 Task: Create List User Testing in Board Sales Forecasting Software to Workspace Administrative Assistance. Create List A/B Testing in Board Sales Performance Analysis to Workspace Administrative Assistance. Create List Multivariate Testing in Board Business Model Revenue Streams Analysis and Optimization to Workspace Administrative Assistance
Action: Mouse moved to (235, 173)
Screenshot: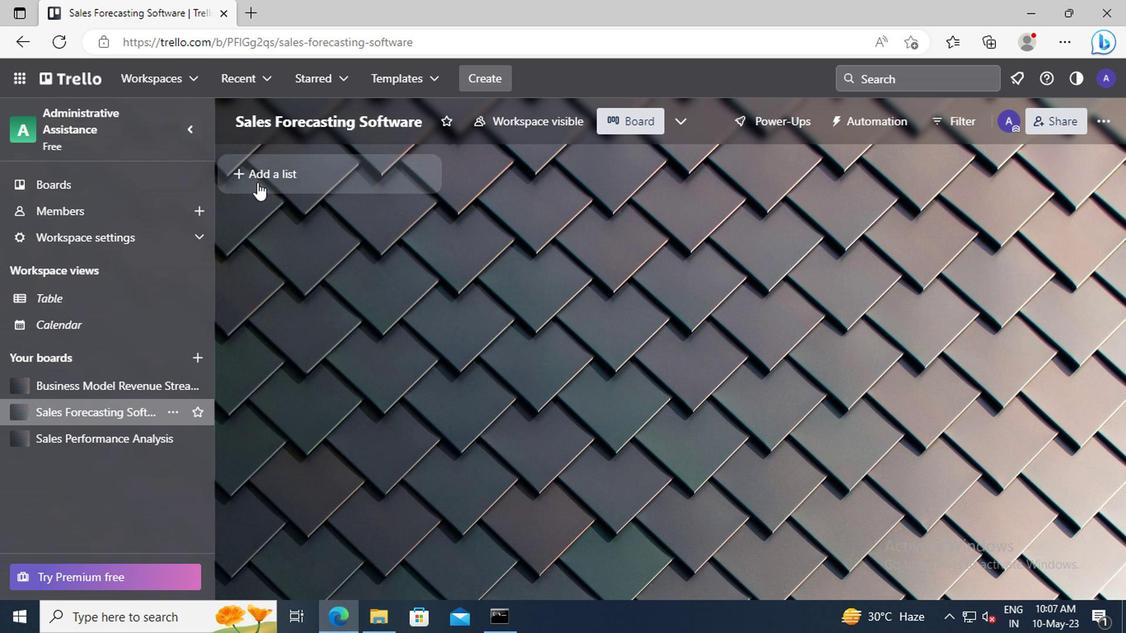 
Action: Mouse pressed left at (235, 173)
Screenshot: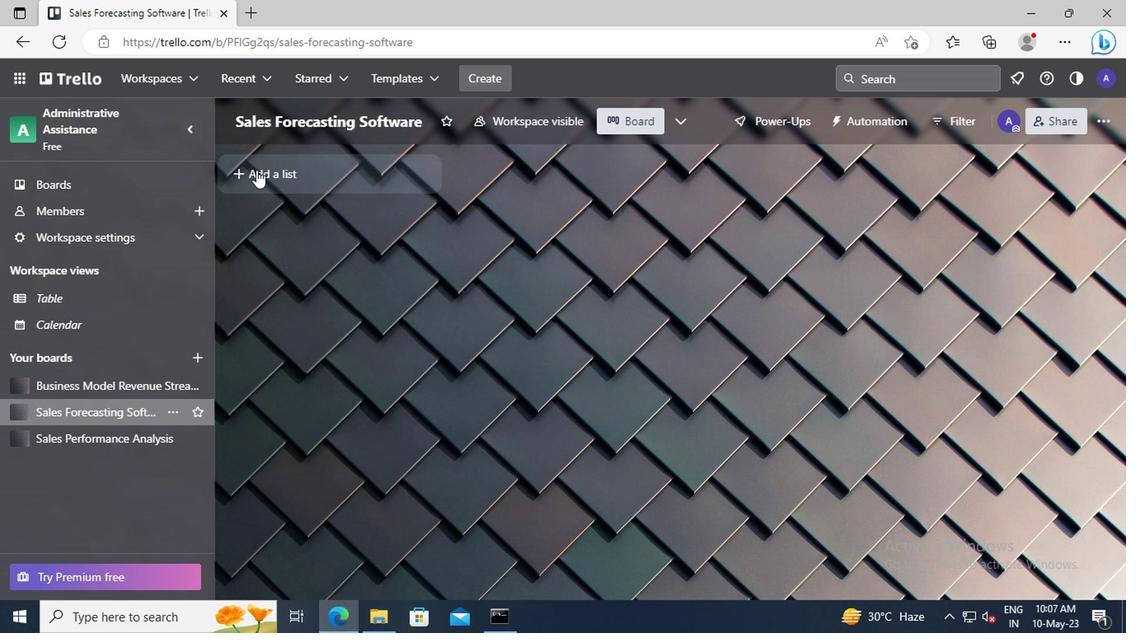 
Action: Key pressed <Key.shift>USER<Key.space><Key.shift>TESTING
Screenshot: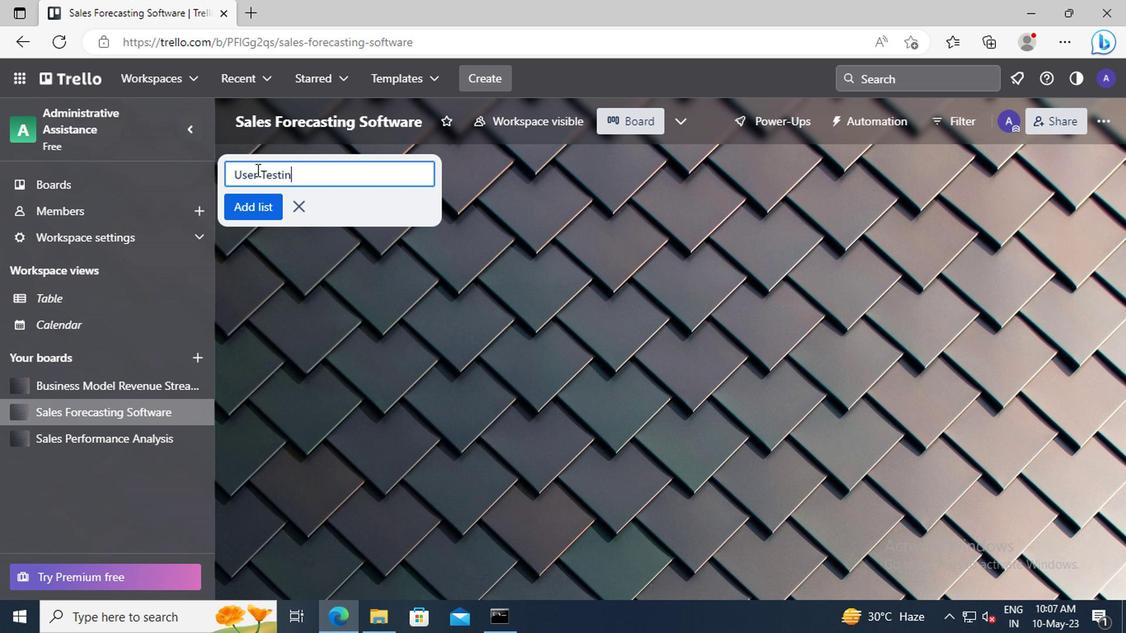 
Action: Mouse moved to (238, 201)
Screenshot: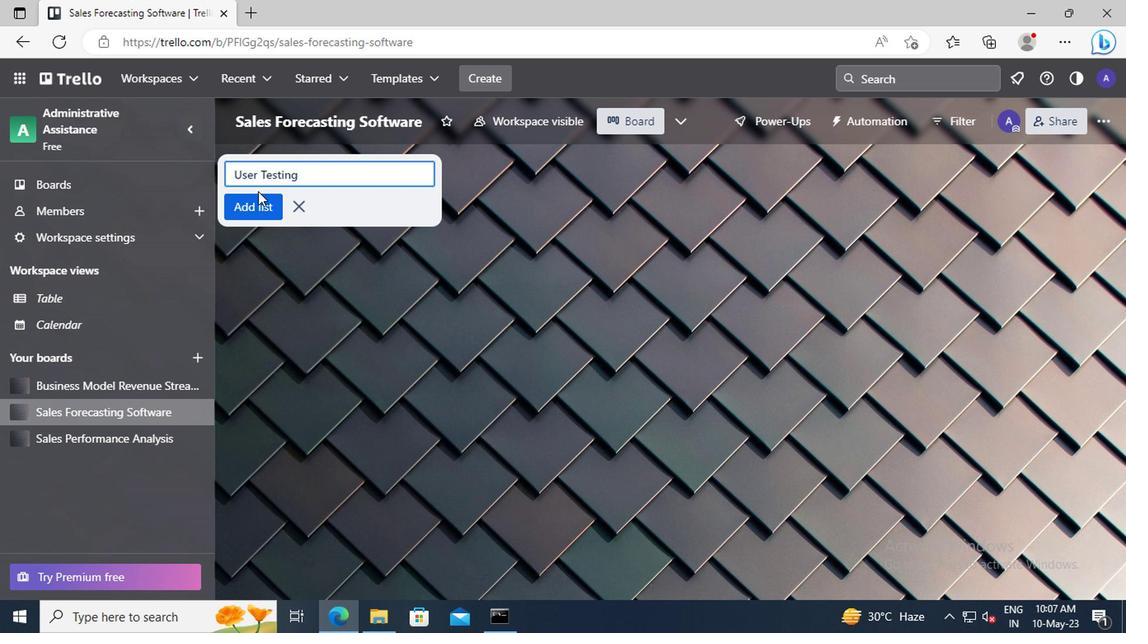 
Action: Mouse pressed left at (238, 201)
Screenshot: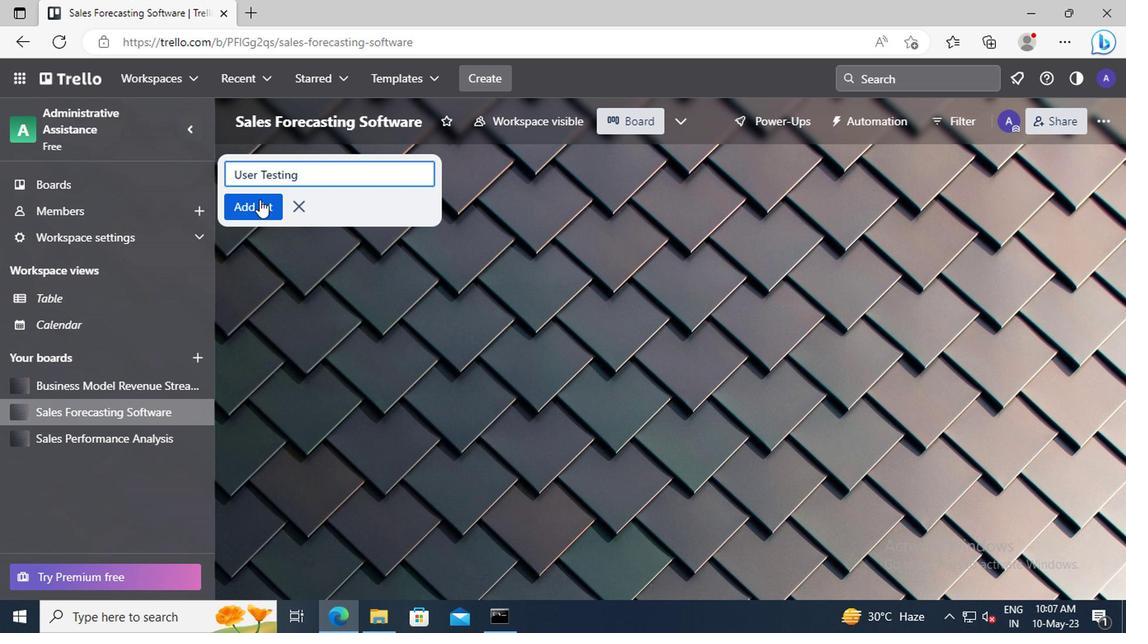 
Action: Mouse moved to (136, 364)
Screenshot: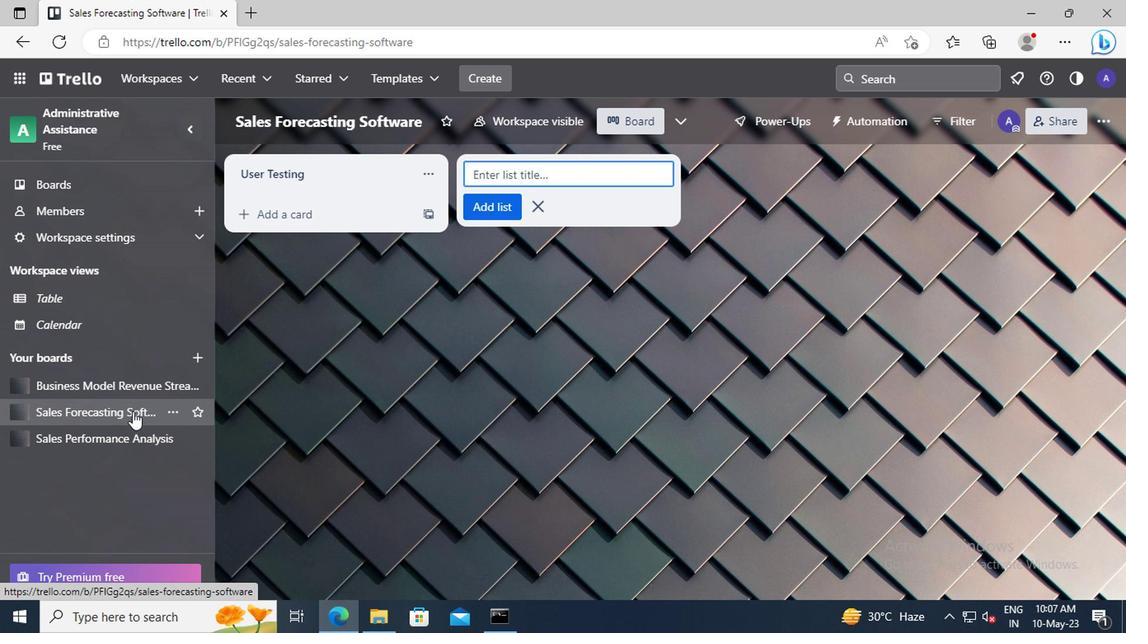 
Action: Mouse pressed left at (136, 364)
Screenshot: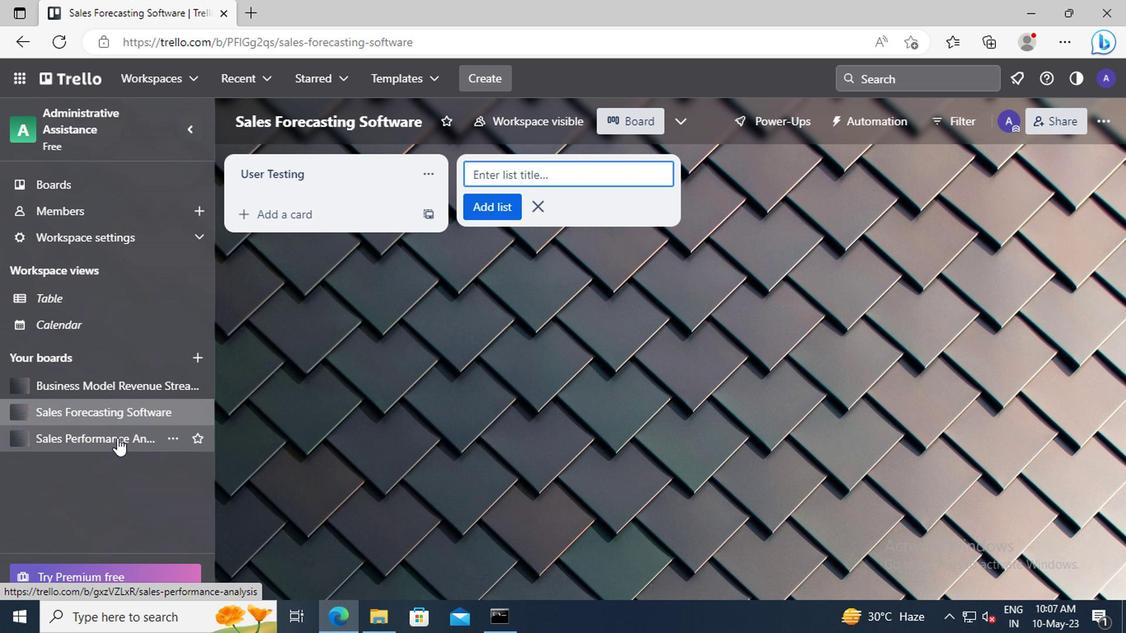
Action: Mouse moved to (241, 175)
Screenshot: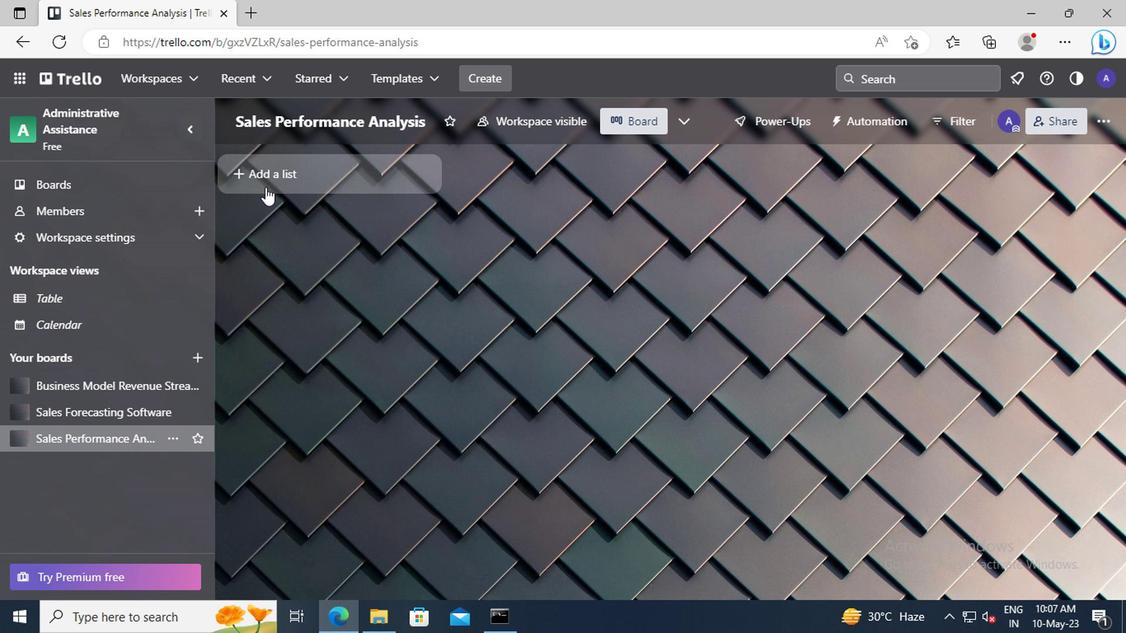 
Action: Mouse pressed left at (241, 175)
Screenshot: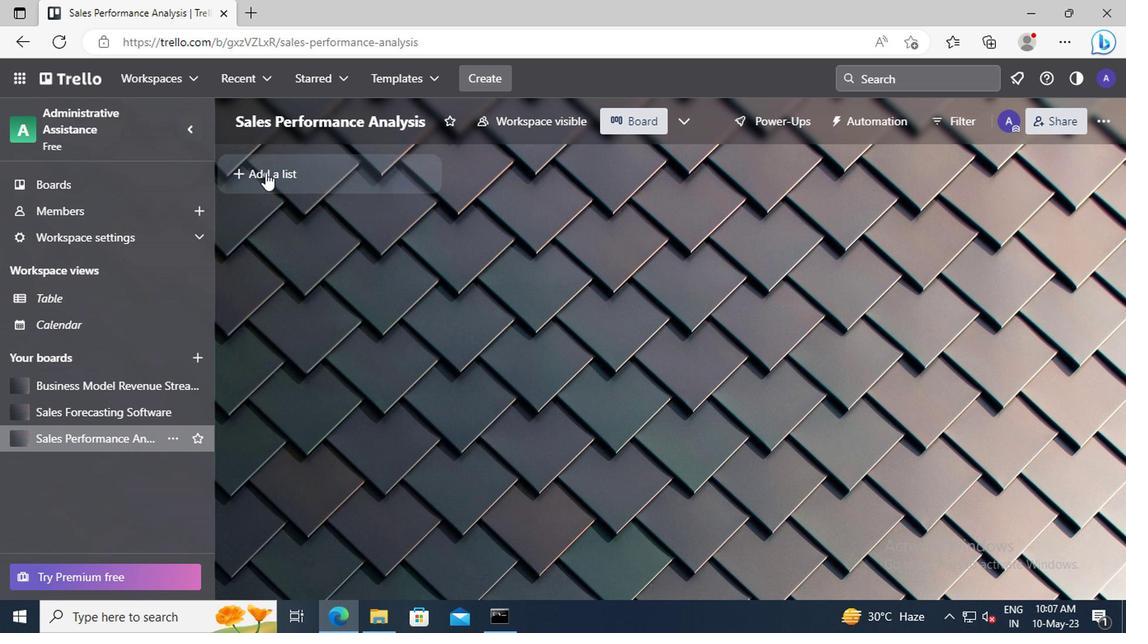 
Action: Key pressed <Key.shift>A/<Key.shift>B<Key.space><Key.shift>TESTING
Screenshot: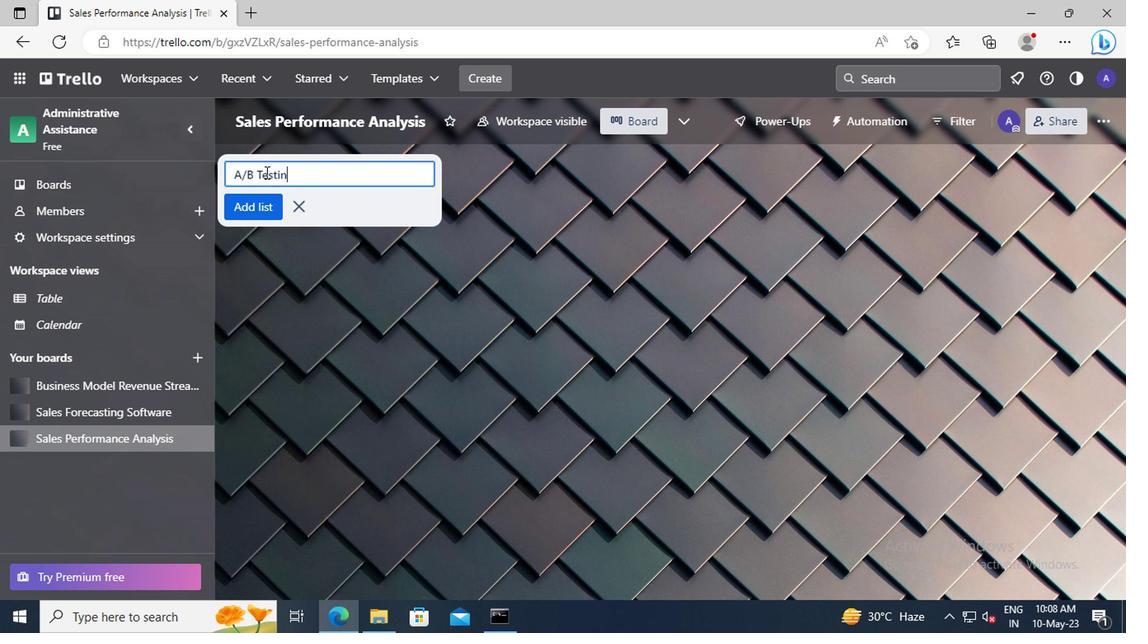 
Action: Mouse moved to (241, 198)
Screenshot: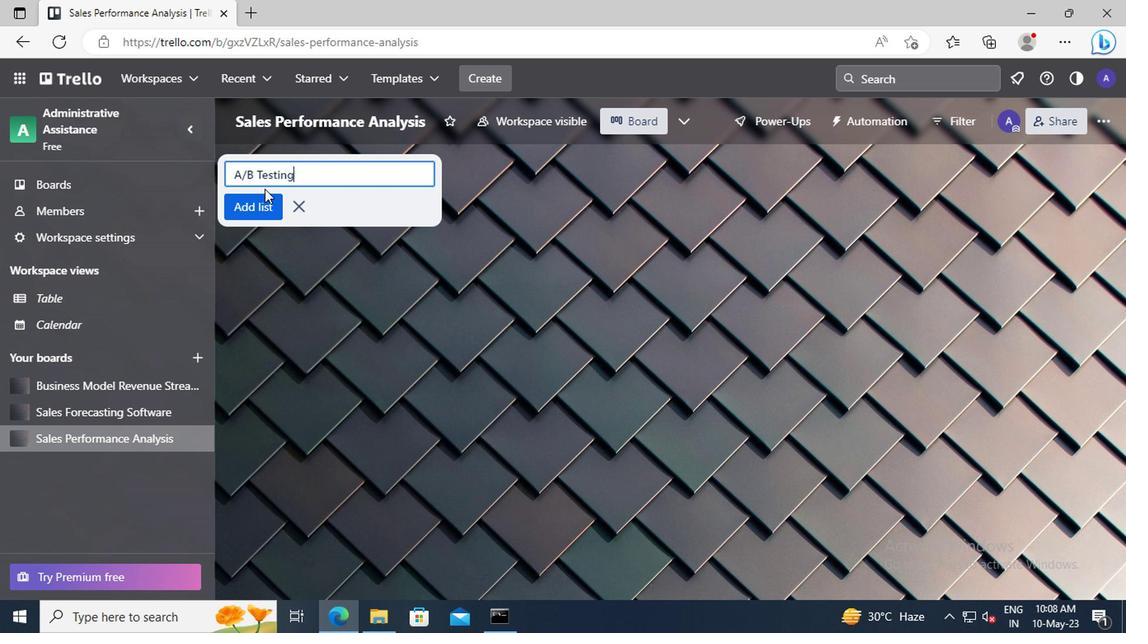 
Action: Mouse pressed left at (241, 198)
Screenshot: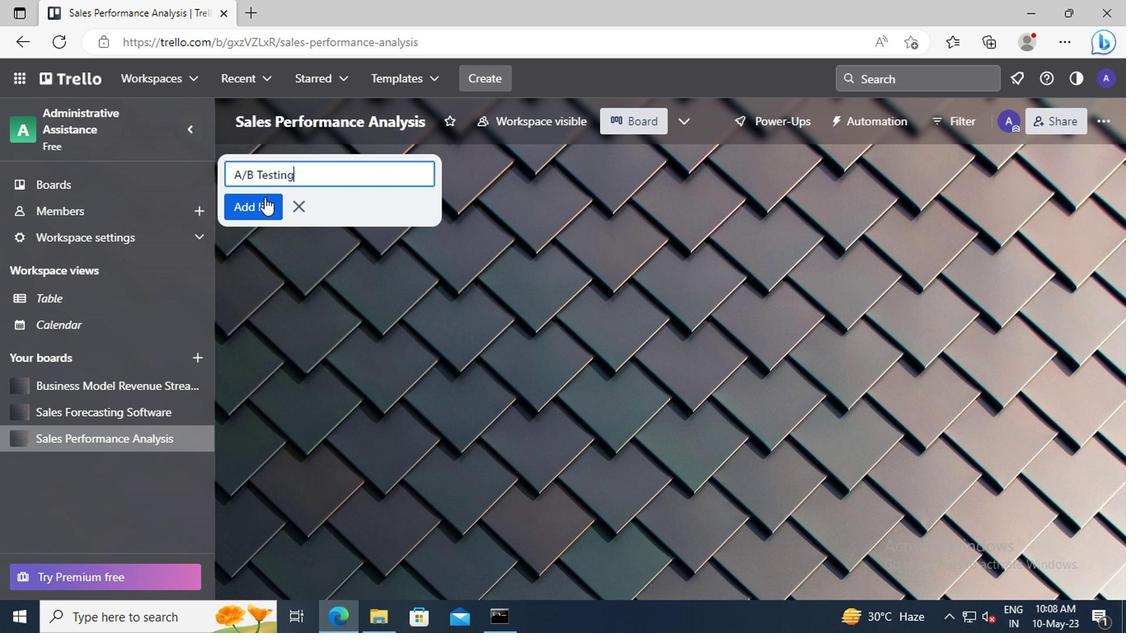 
Action: Mouse moved to (150, 325)
Screenshot: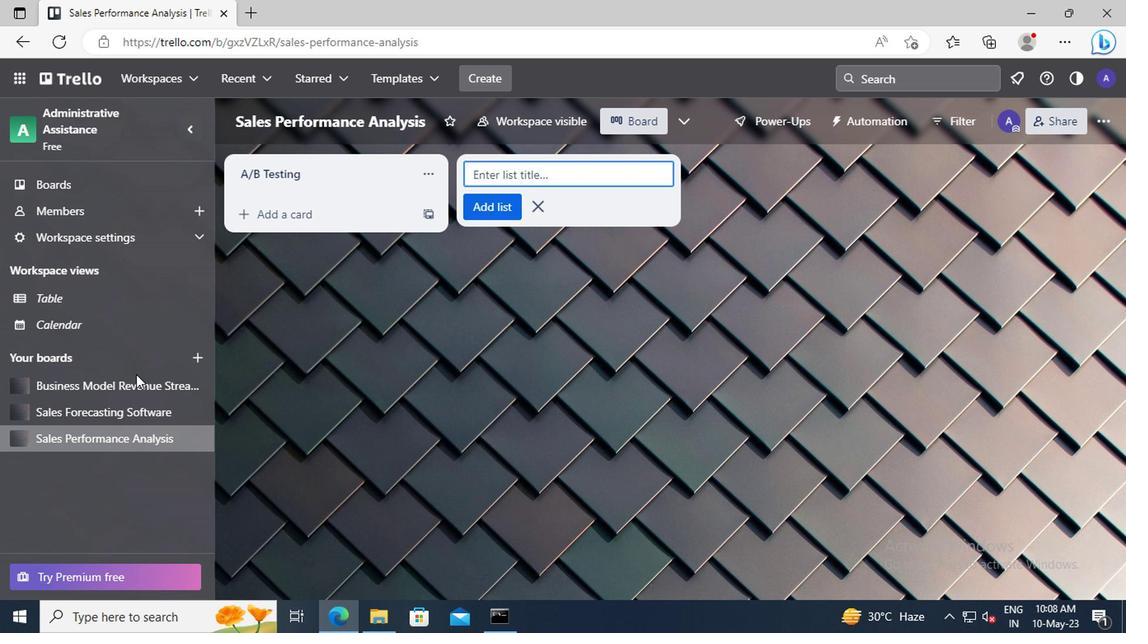 
Action: Mouse pressed left at (150, 325)
Screenshot: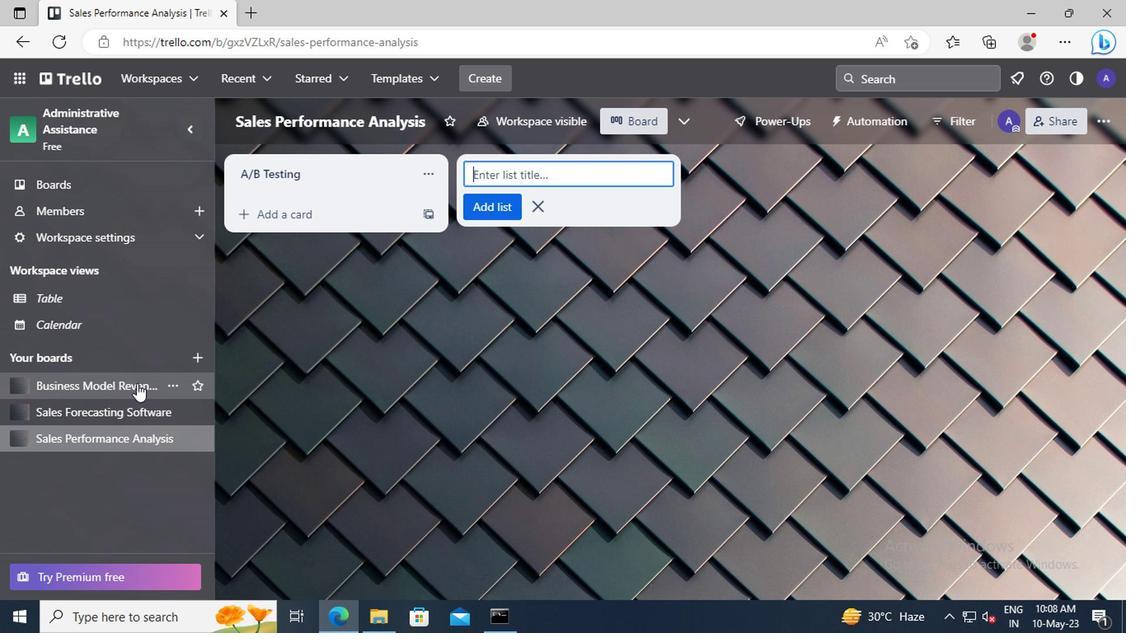 
Action: Mouse moved to (246, 177)
Screenshot: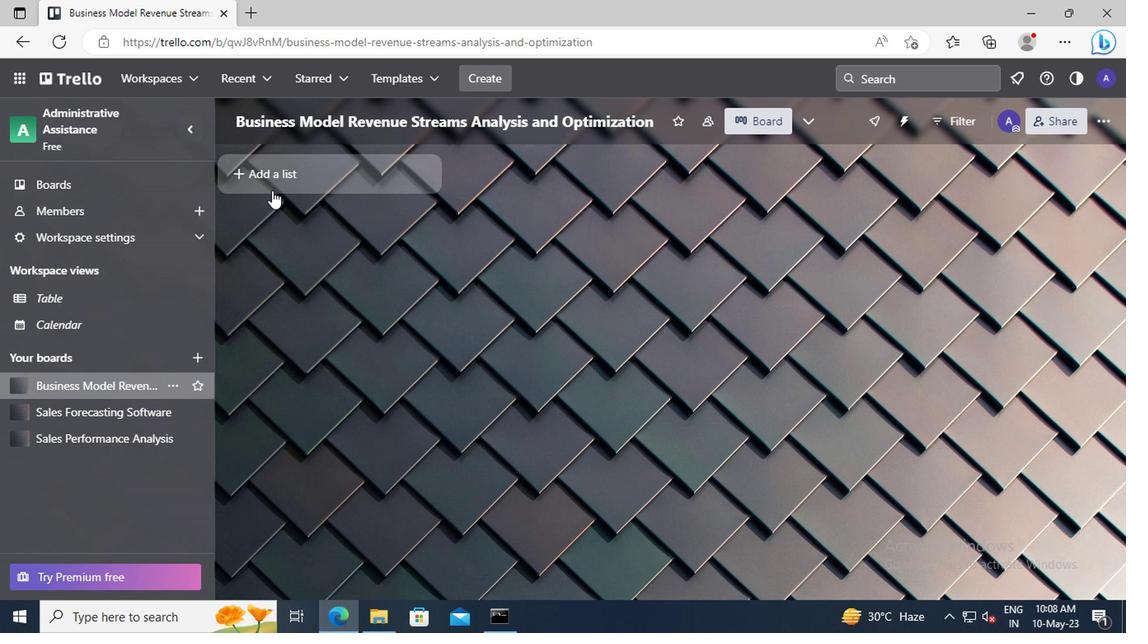 
Action: Mouse pressed left at (246, 177)
Screenshot: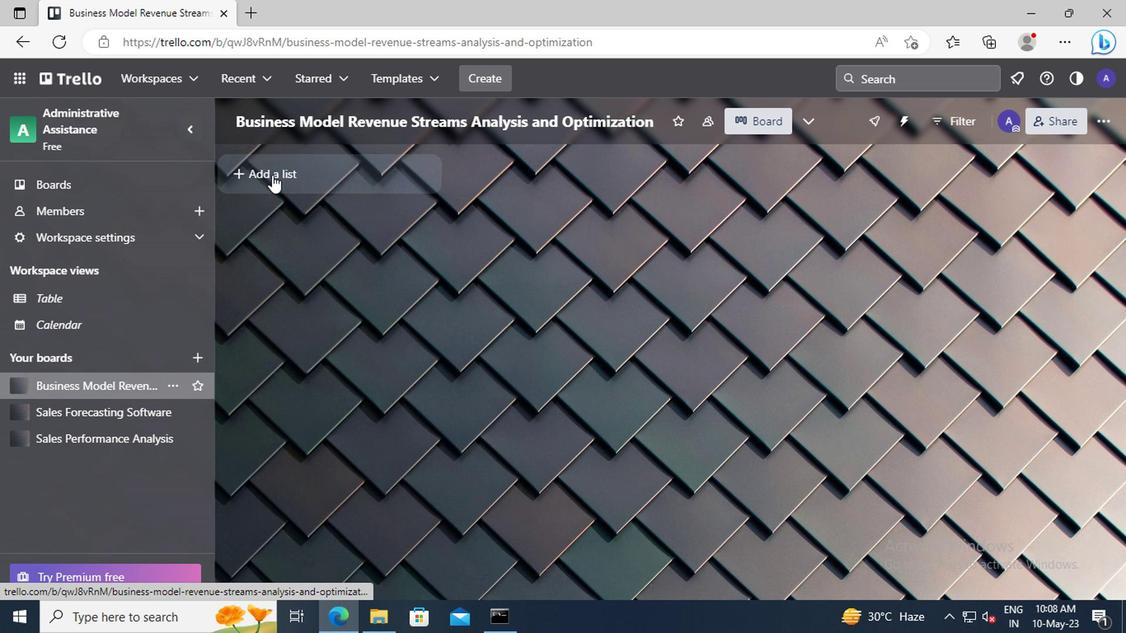 
Action: Key pressed <Key.shift>MULTIVARIATE<Key.space><Key.shift>TESTING
Screenshot: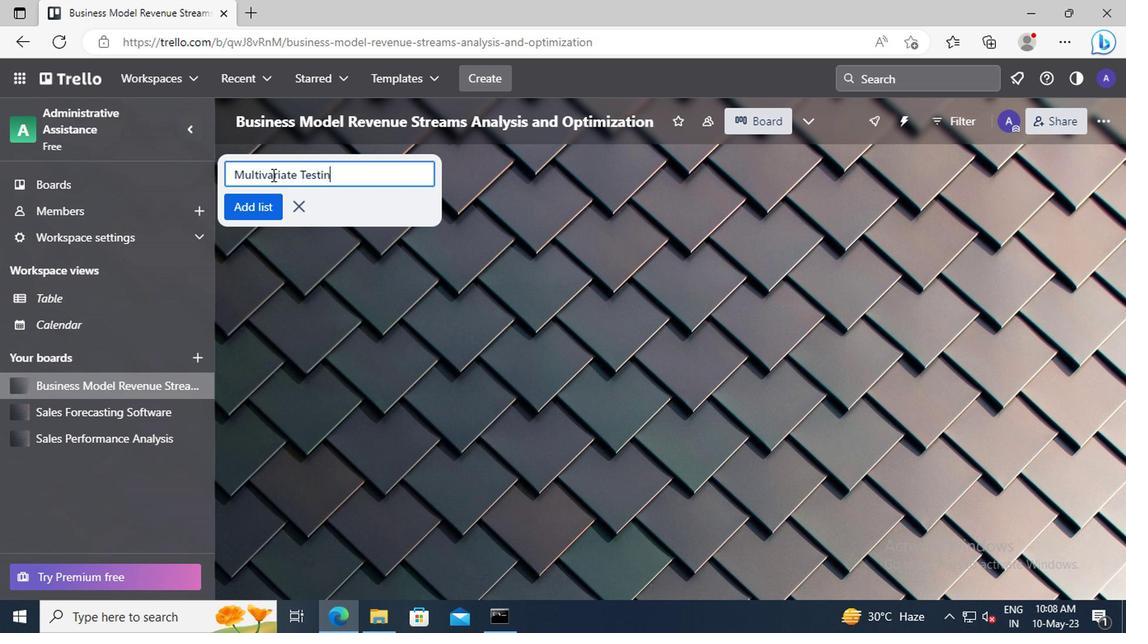 
Action: Mouse moved to (236, 203)
Screenshot: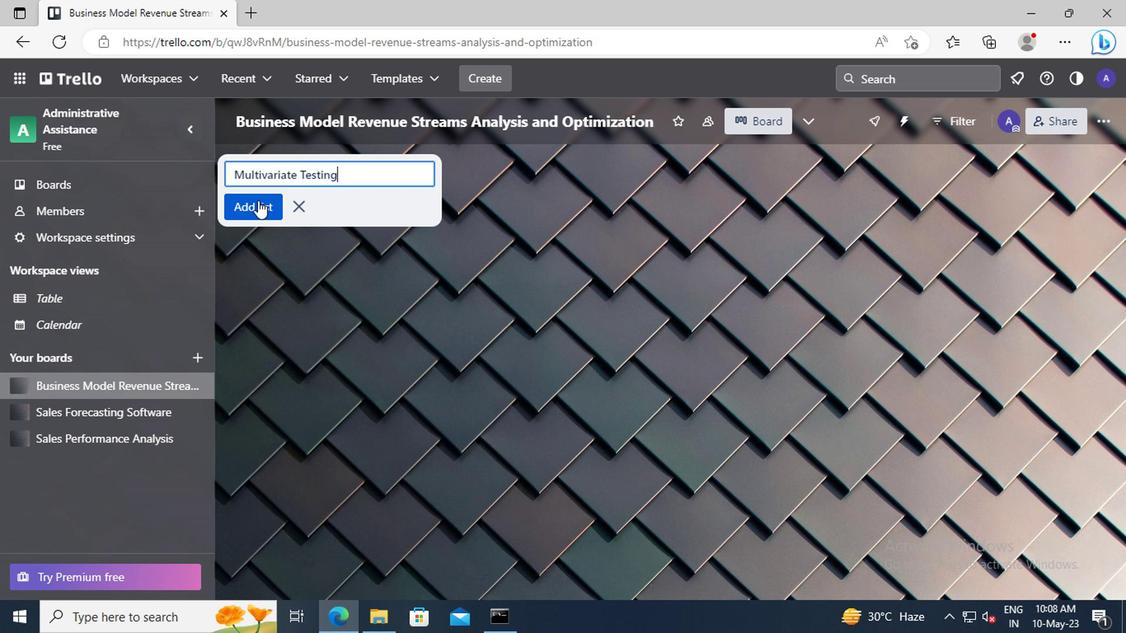 
Action: Mouse pressed left at (236, 203)
Screenshot: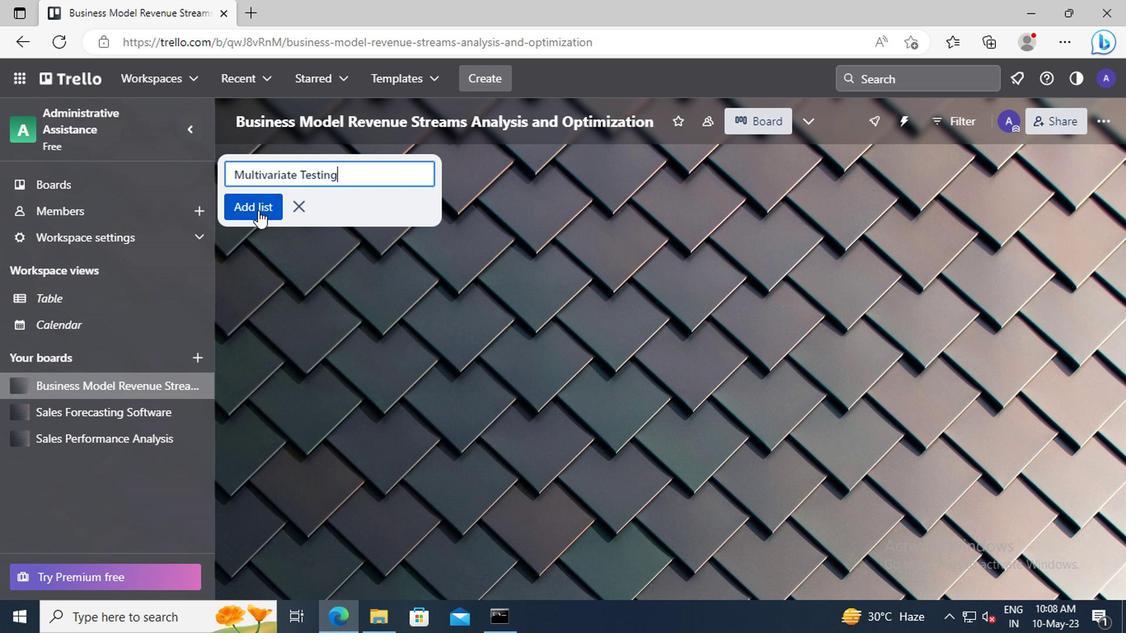
